 Task: Create List Brand Positioning Strategy in Board Marketing Automation Platforms to Workspace Custom Software Development Services. Create List Brand Positioning Planning in Board Email Marketing Behavioral Segmentation to Workspace Custom Software Development Services. Create List Brand Positioning Evaluation in Board Product User Experience Design and Testing to Workspace Custom Software Development Services
Action: Mouse moved to (97, 345)
Screenshot: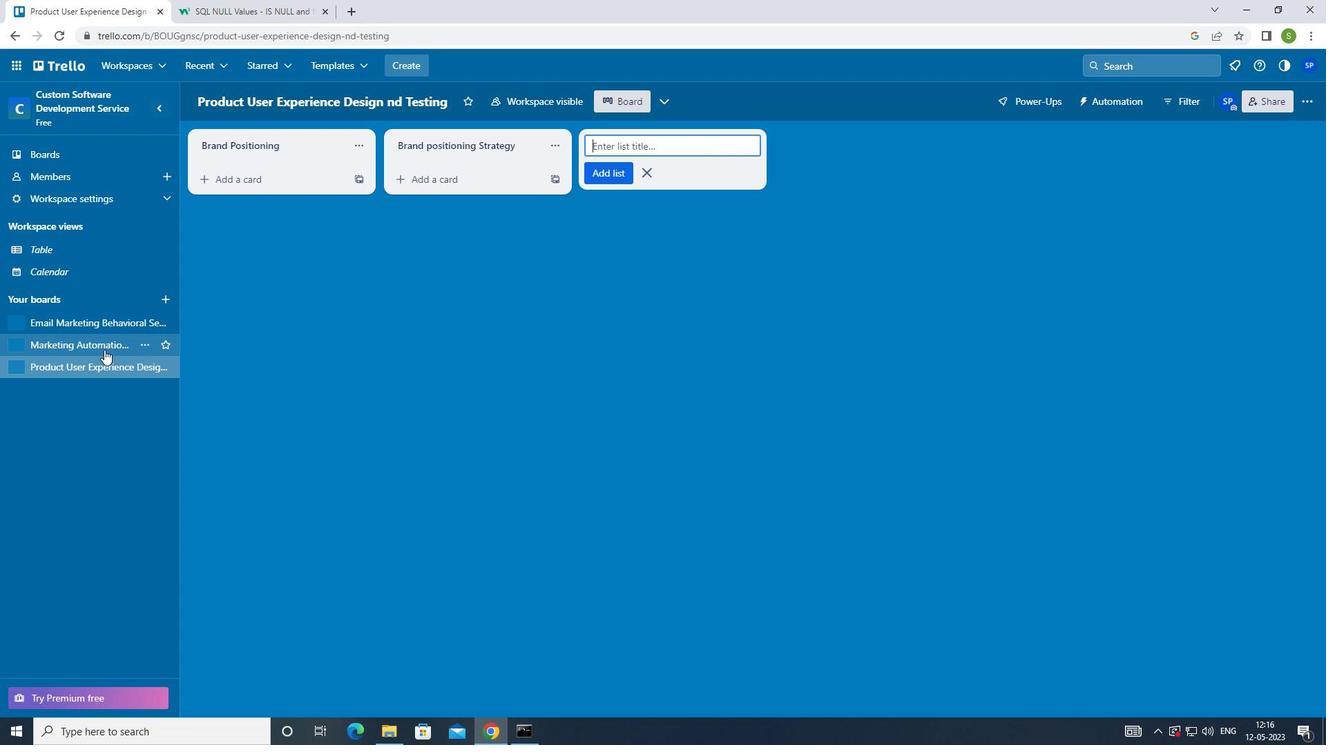 
Action: Mouse pressed left at (97, 345)
Screenshot: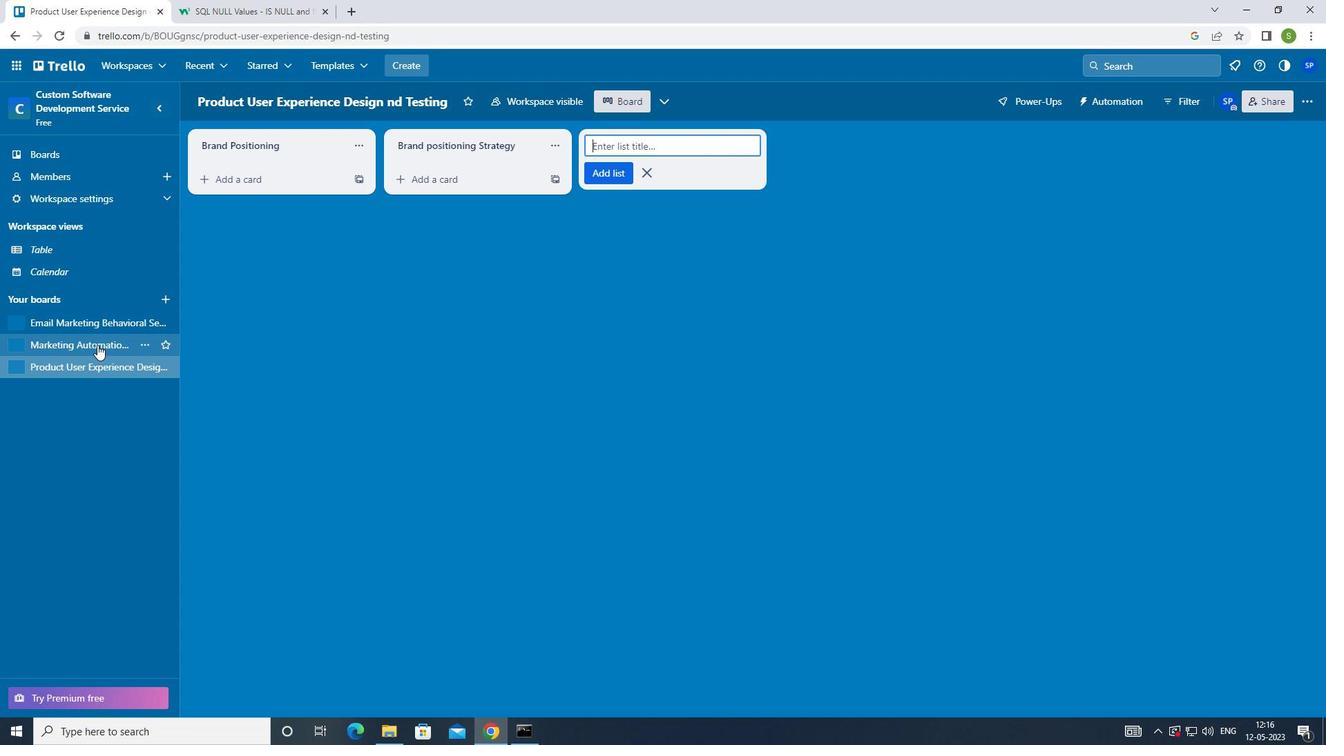 
Action: Mouse moved to (620, 149)
Screenshot: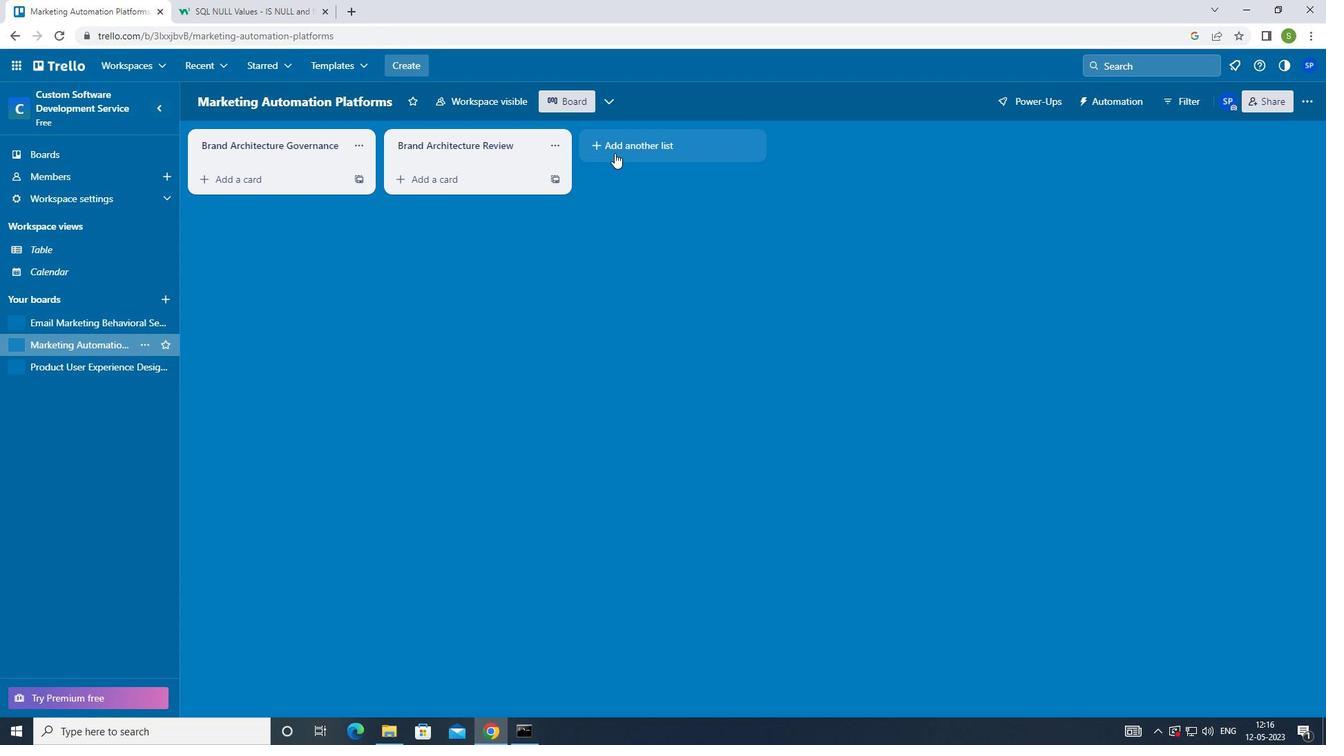 
Action: Mouse pressed left at (620, 149)
Screenshot: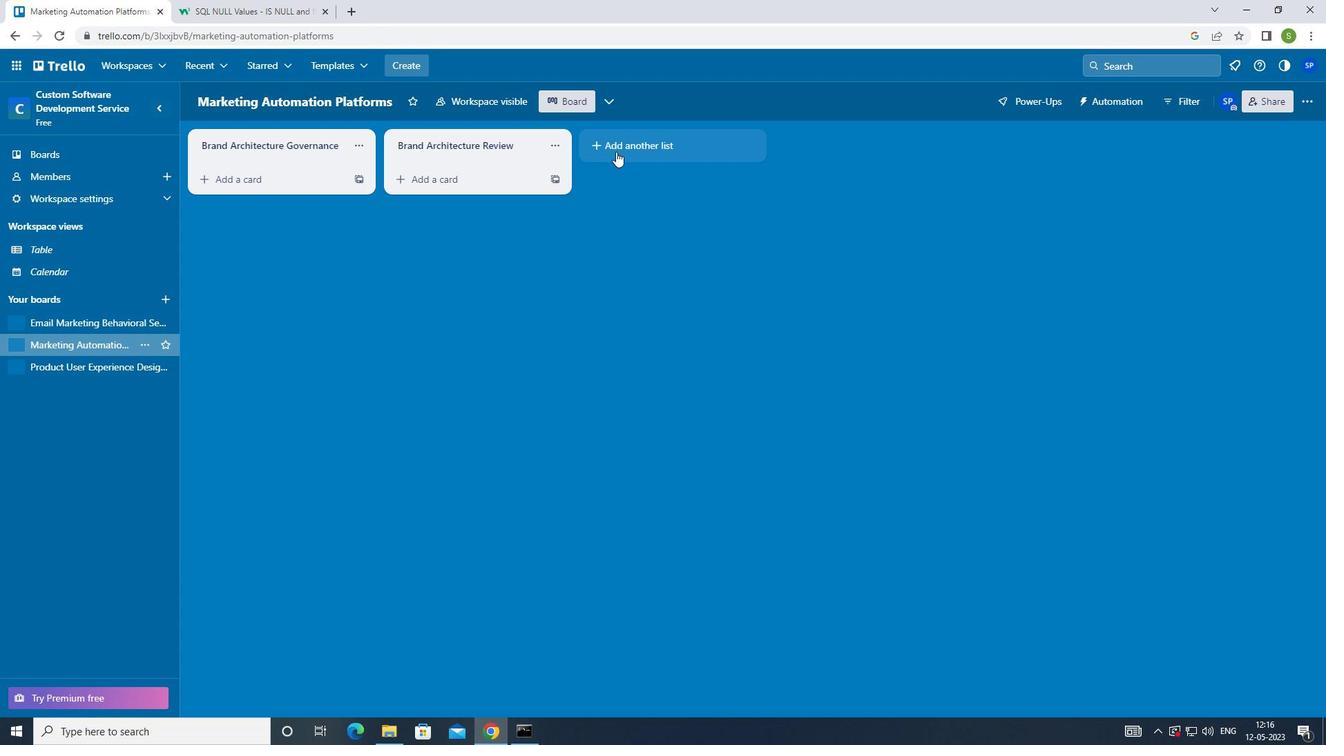 
Action: Mouse moved to (591, 292)
Screenshot: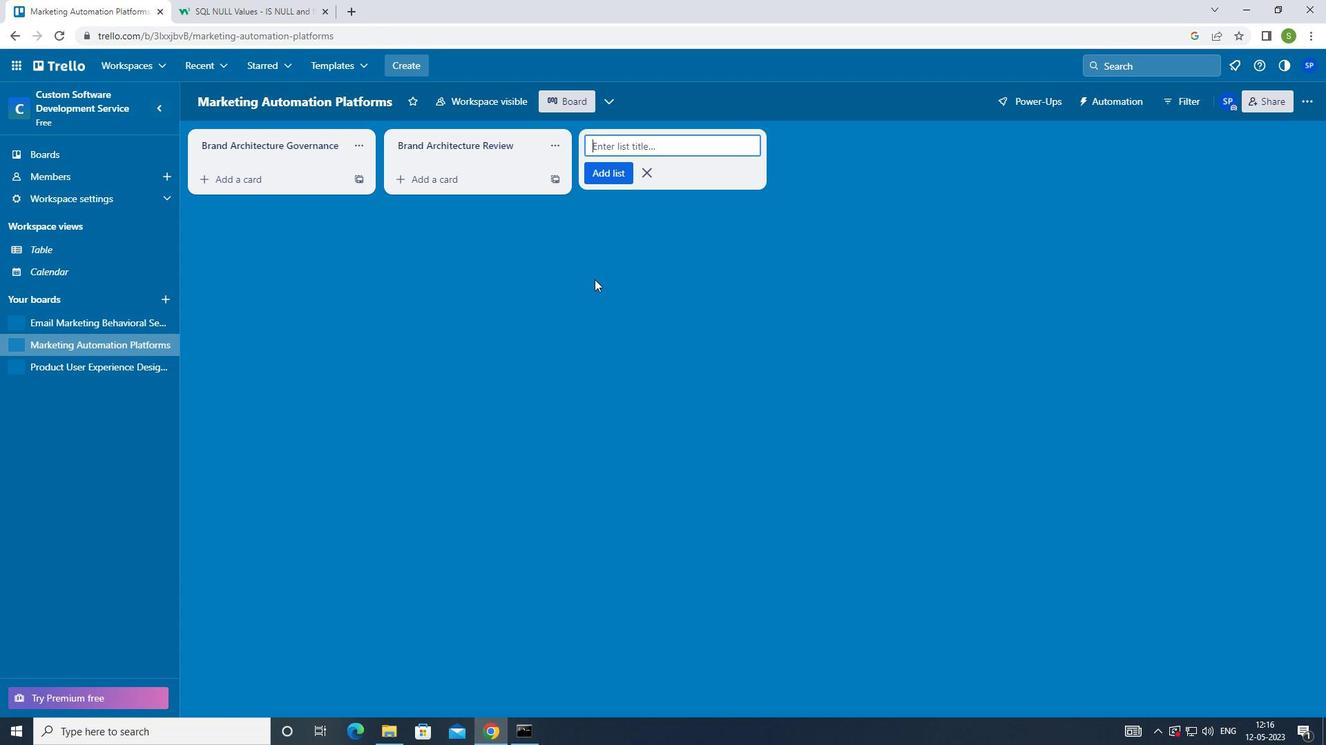 
Action: Key pressed <Key.shift>BRAND<Key.space>POSITIONING<Key.space><Key.shift>STRATEGY<Key.enter>
Screenshot: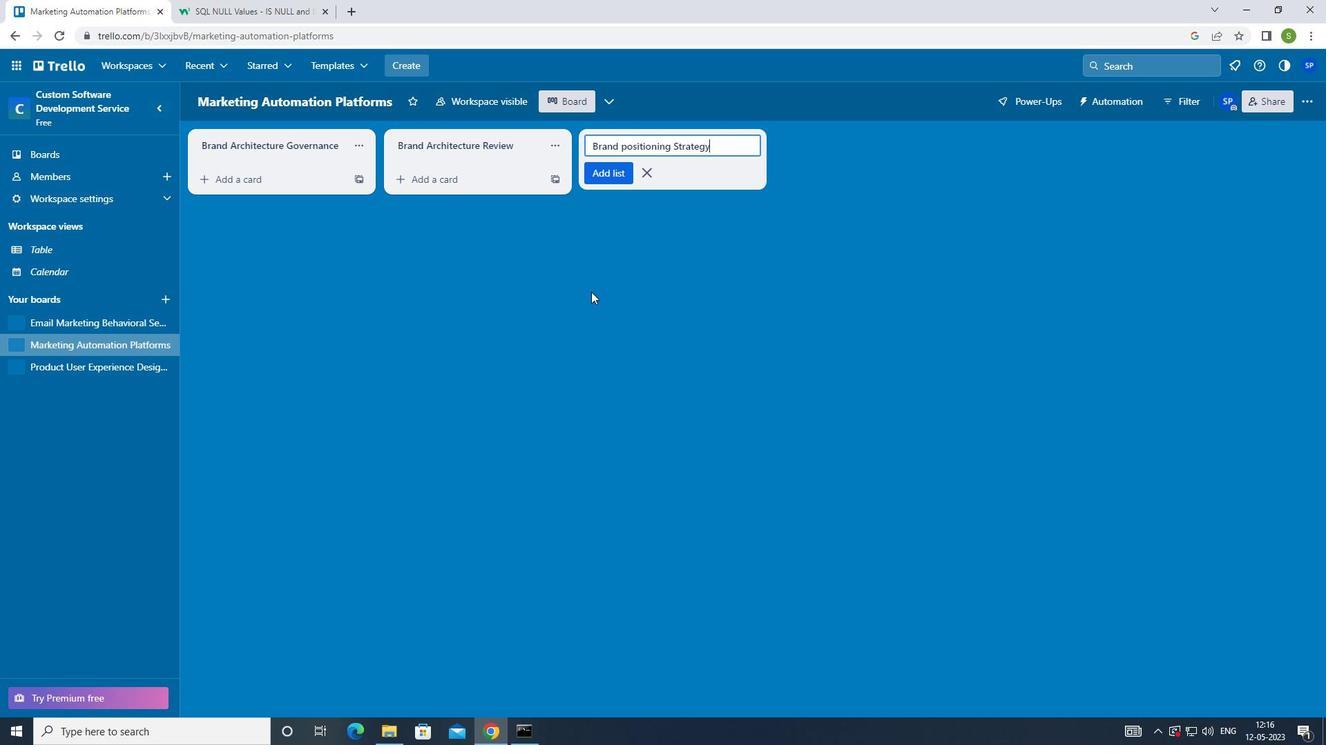 
Action: Mouse moved to (91, 317)
Screenshot: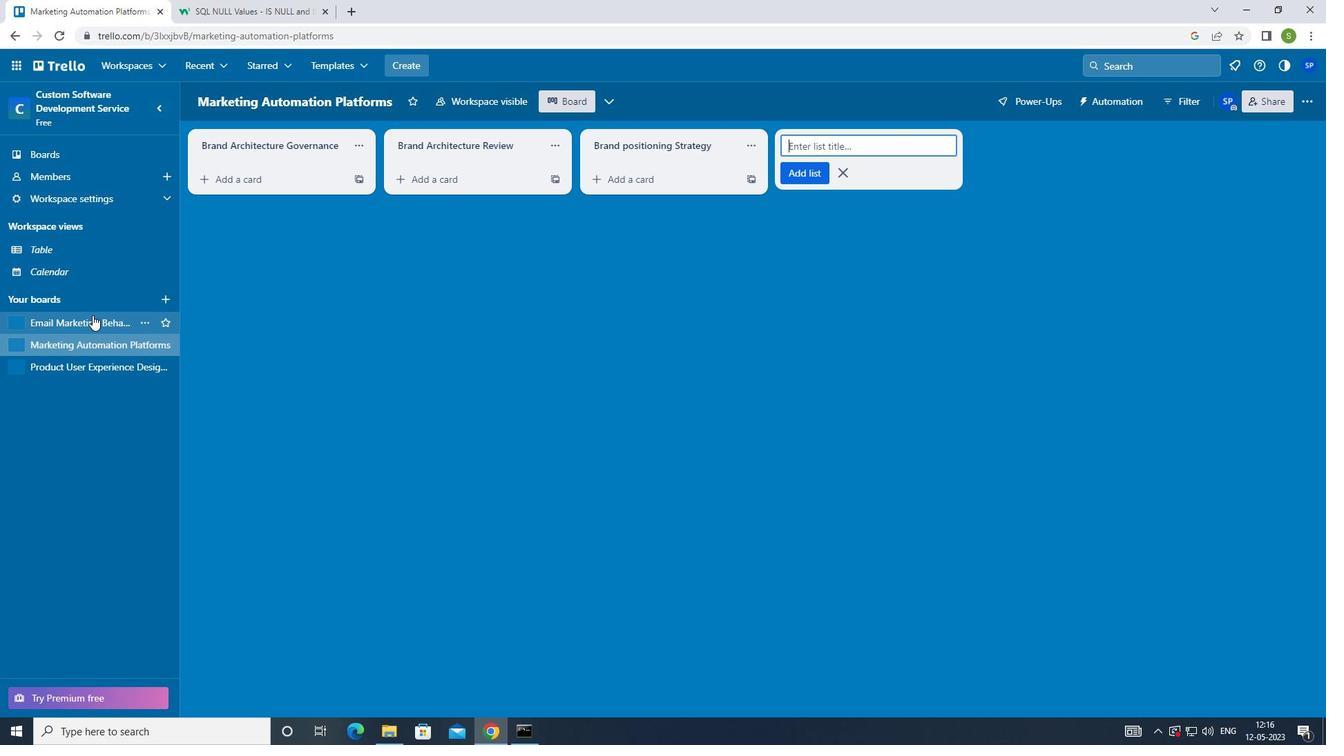 
Action: Mouse pressed left at (91, 317)
Screenshot: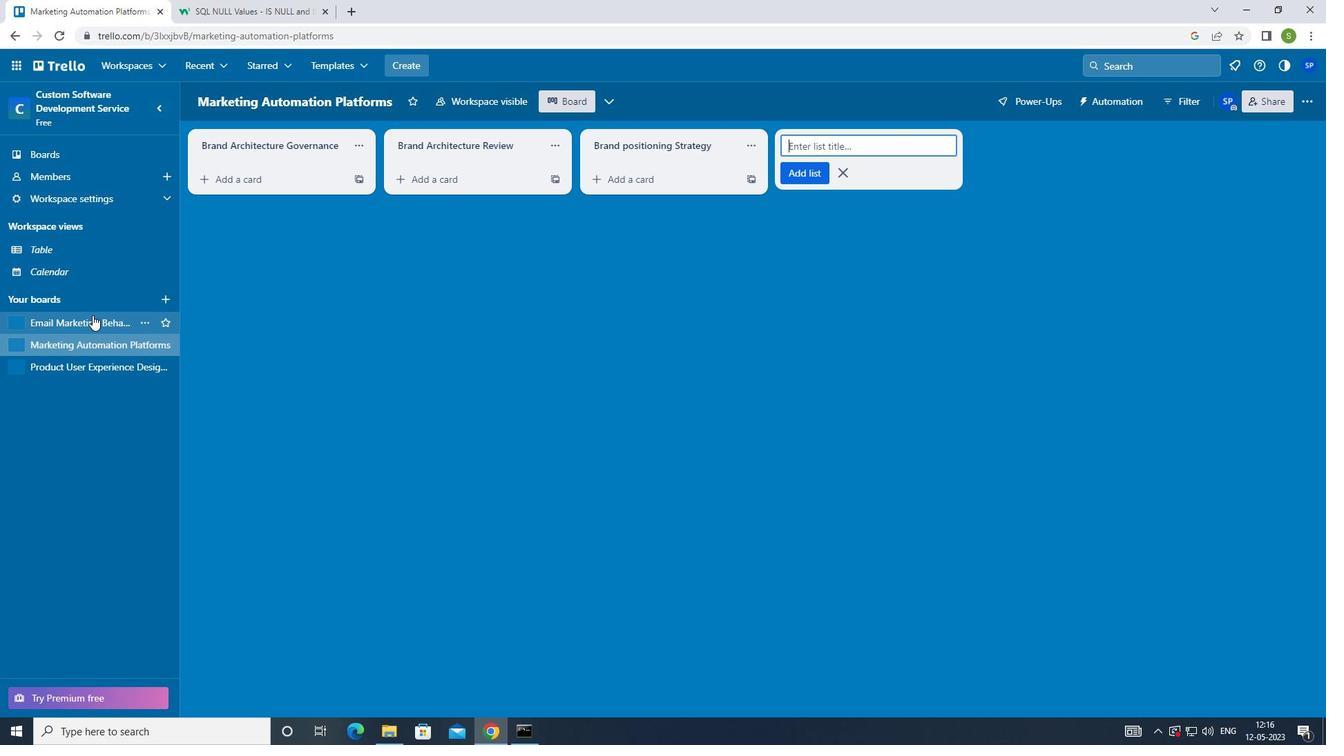 
Action: Mouse moved to (621, 145)
Screenshot: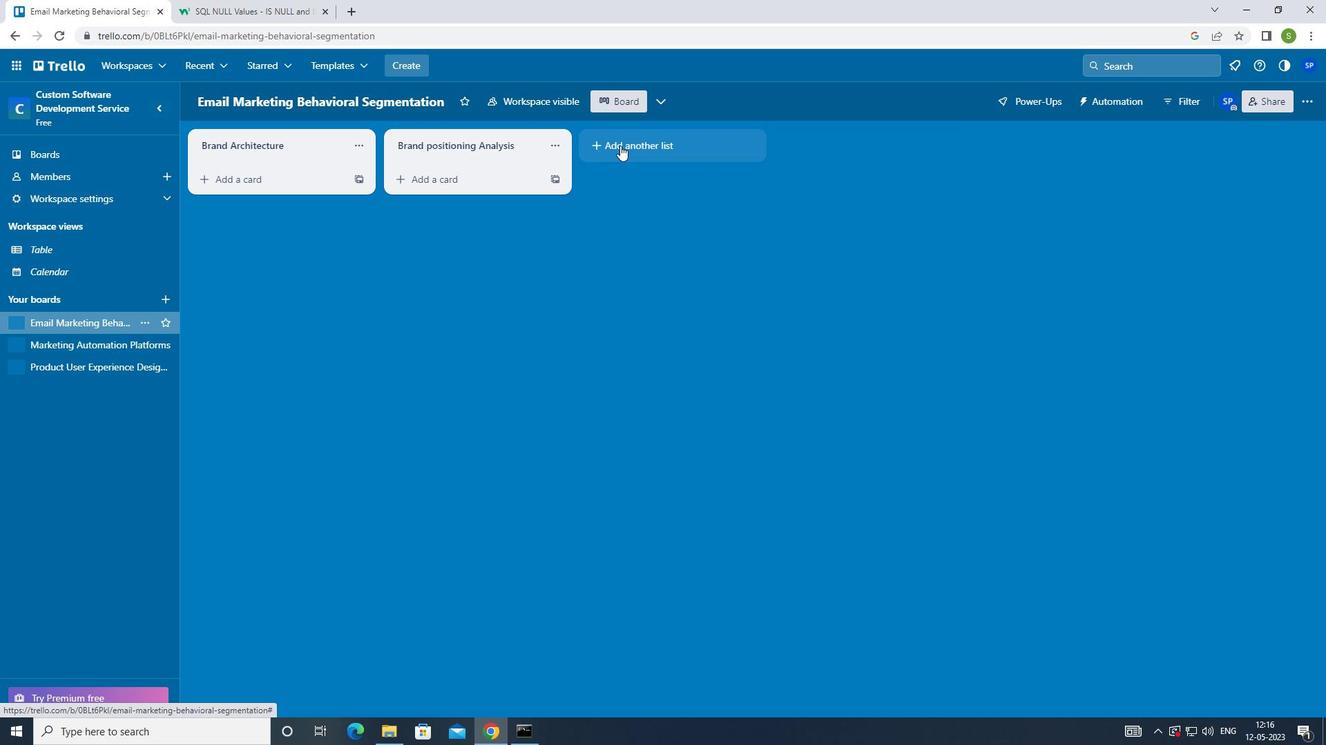 
Action: Mouse pressed left at (621, 145)
Screenshot: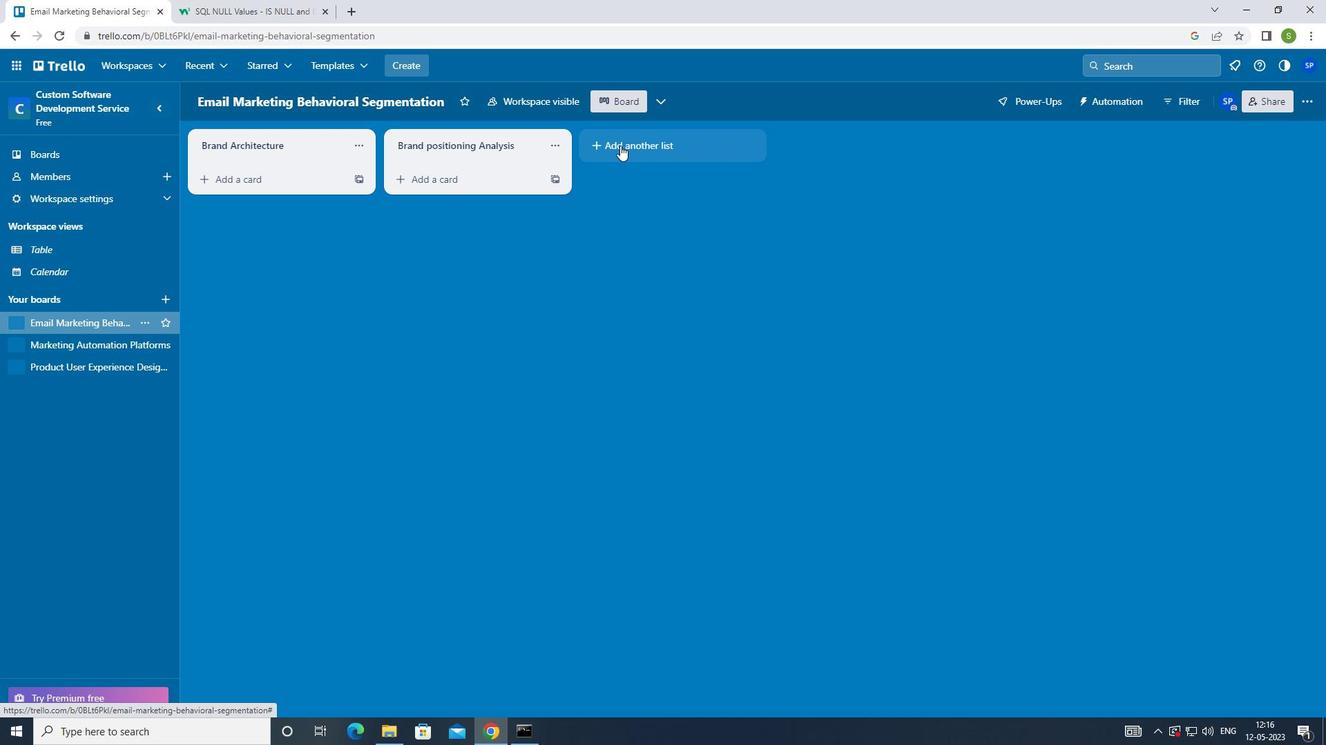 
Action: Mouse moved to (584, 330)
Screenshot: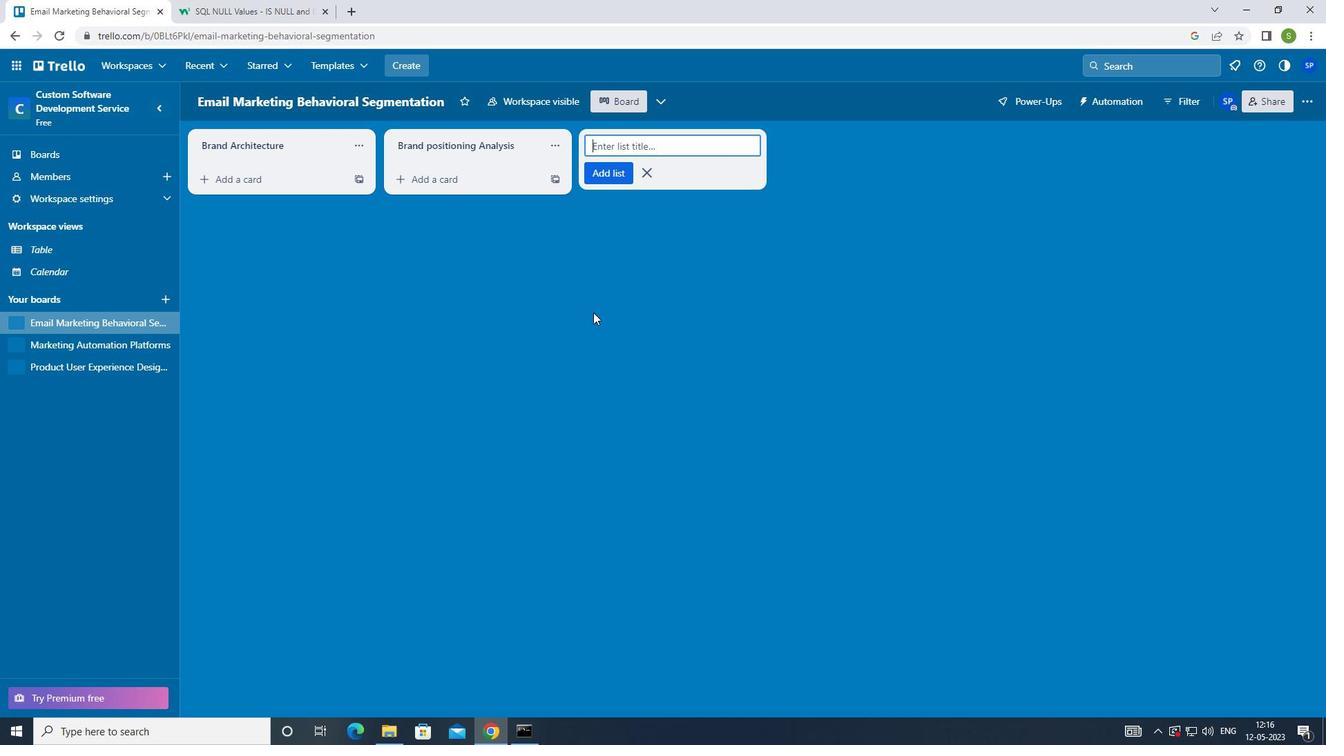 
Action: Key pressed <Key.shift>BRAND<Key.space>POSITIONING<Key.space><Key.shift>PLANNING<Key.enter>
Screenshot: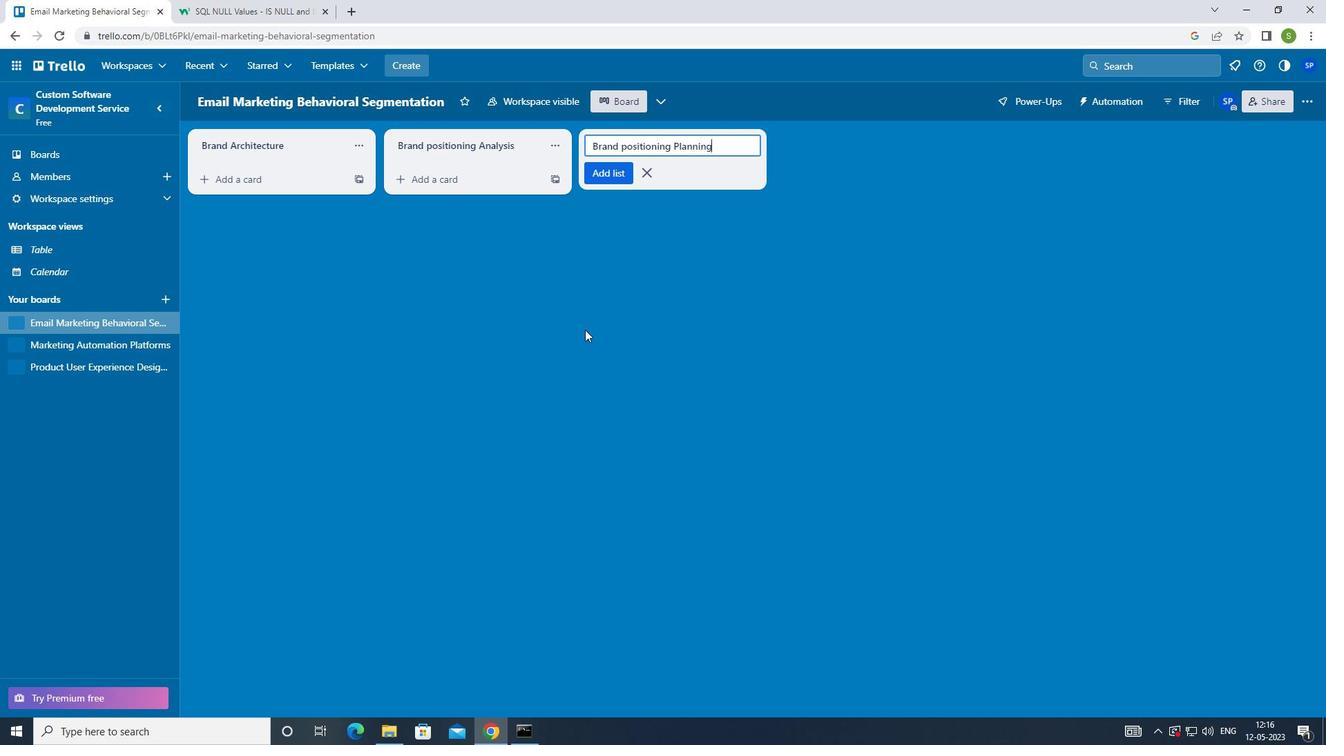 
Action: Mouse moved to (116, 365)
Screenshot: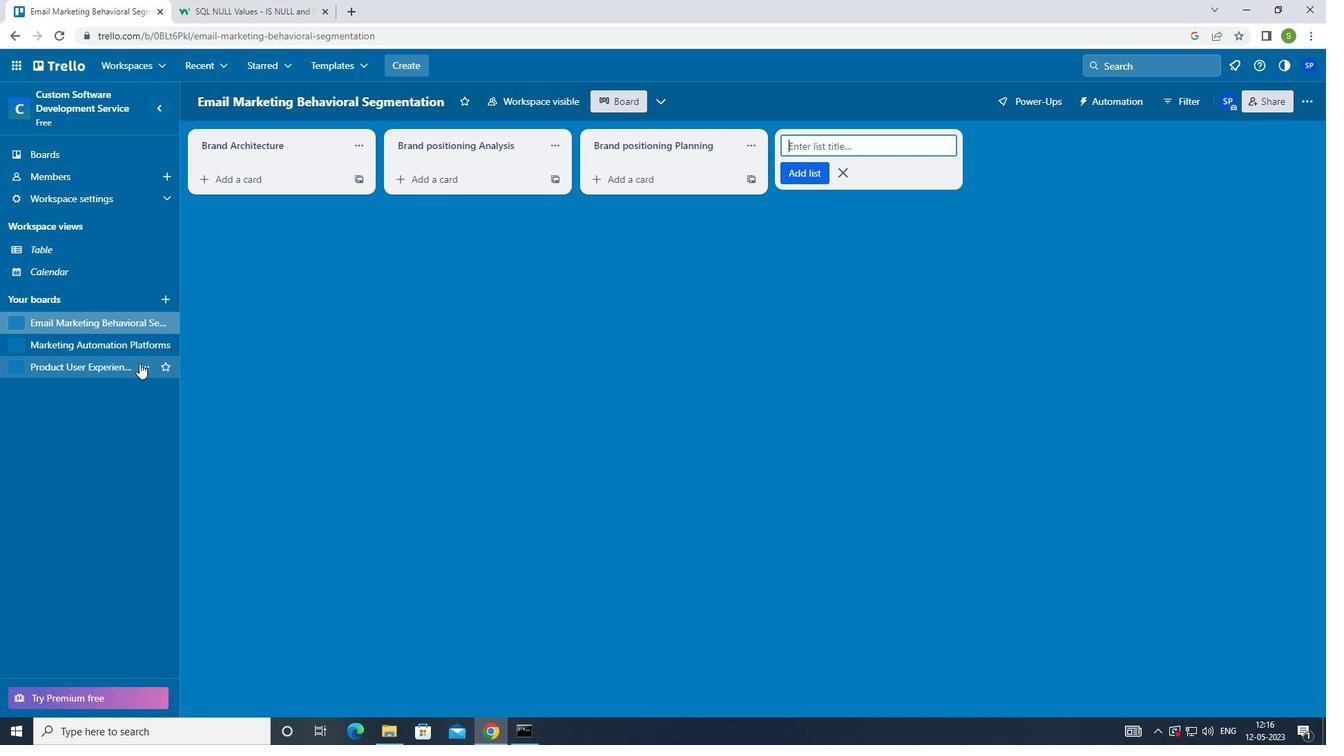
Action: Mouse pressed left at (116, 365)
Screenshot: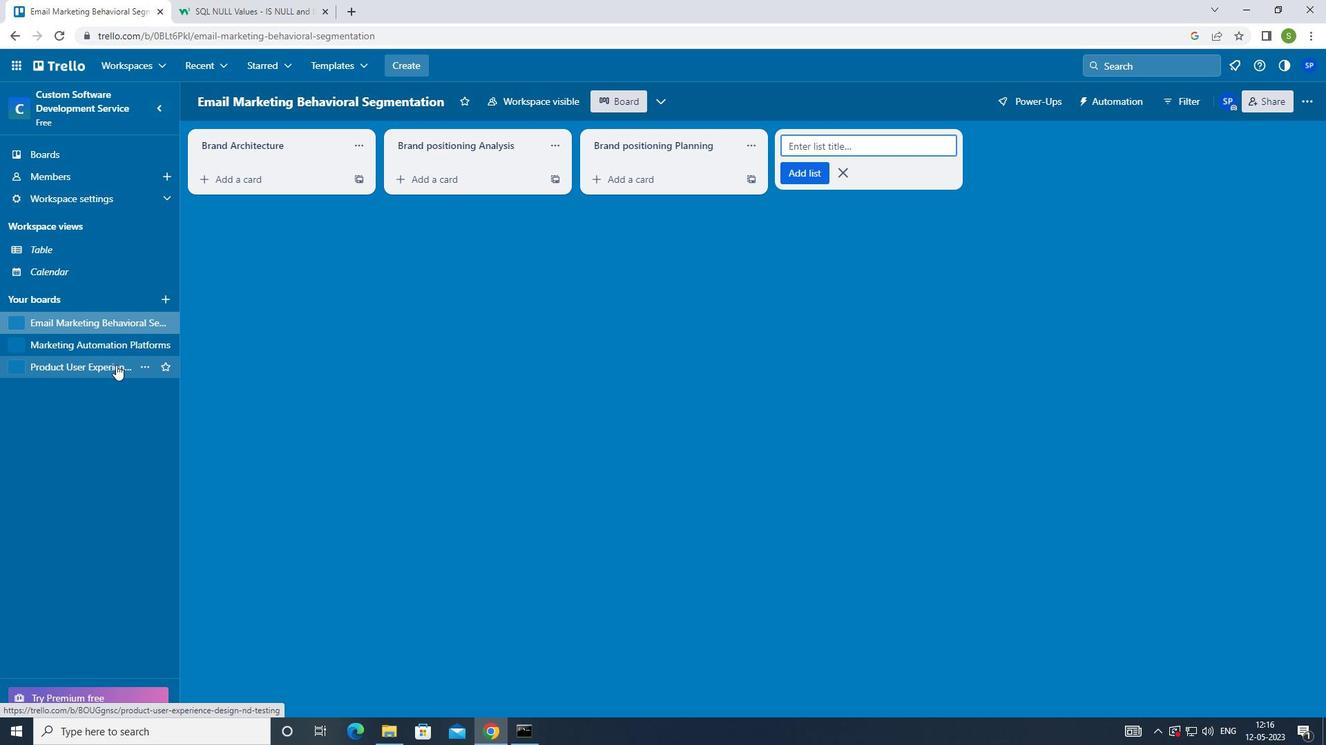 
Action: Mouse moved to (658, 148)
Screenshot: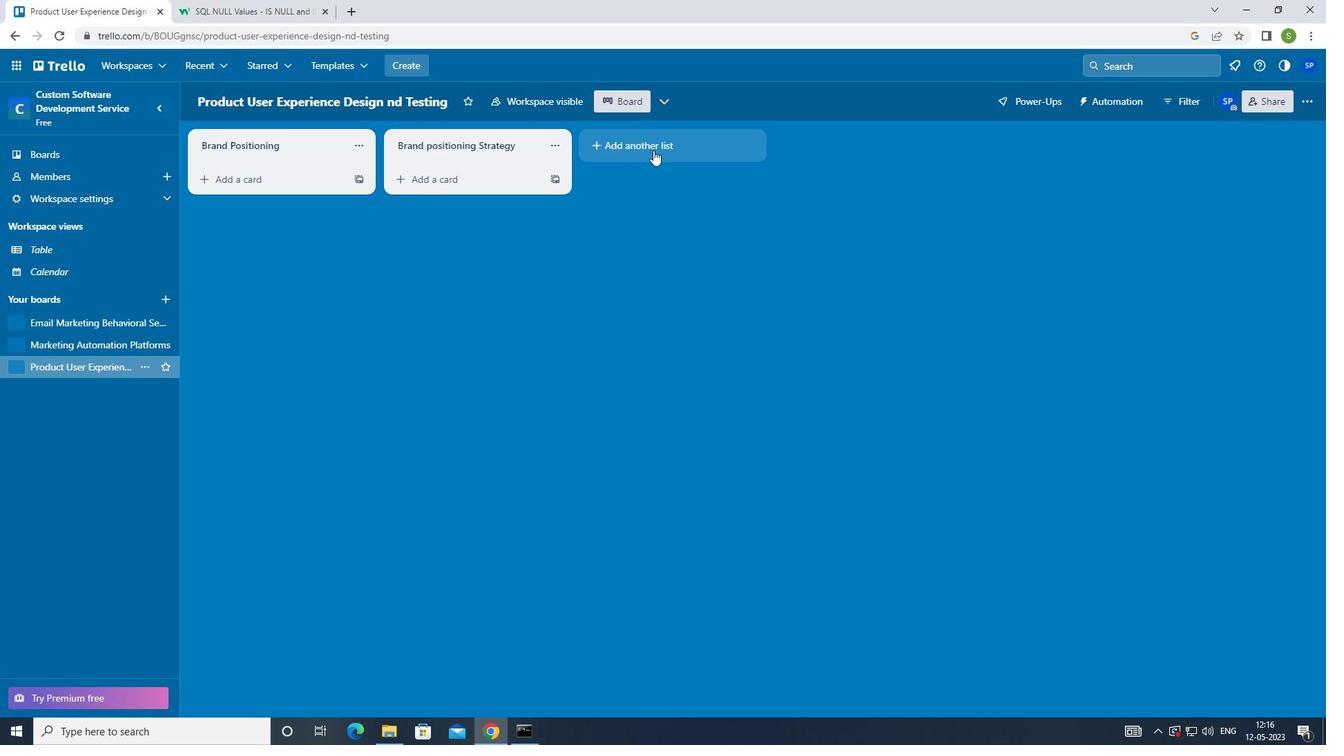 
Action: Mouse pressed left at (658, 148)
Screenshot: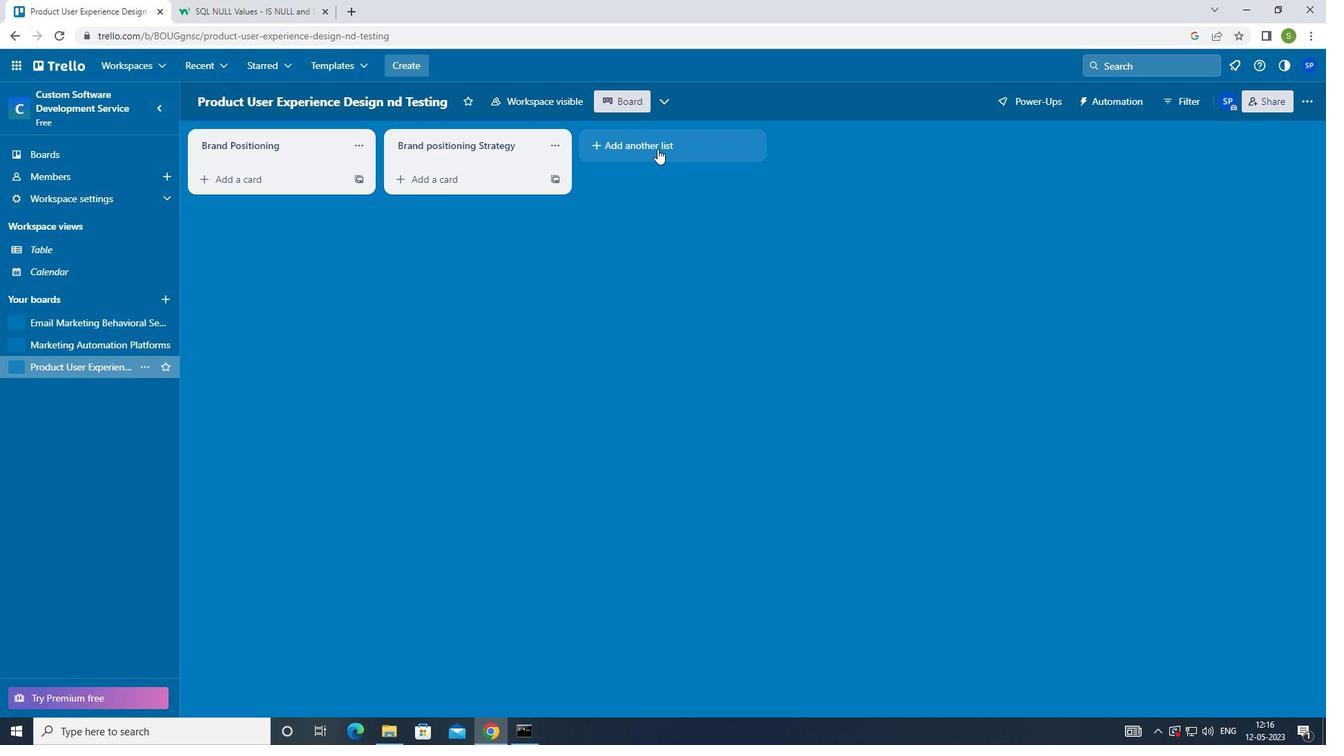 
Action: Mouse moved to (594, 301)
Screenshot: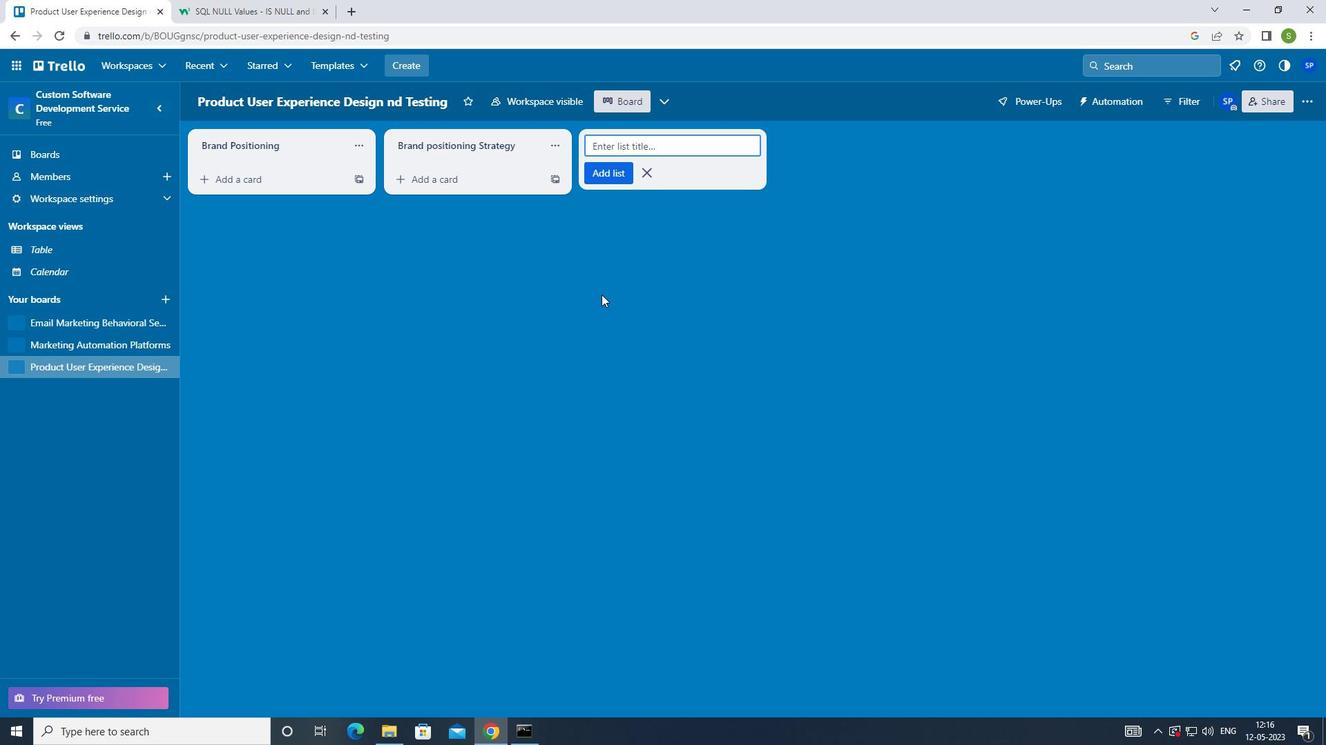 
Action: Key pressed <Key.shift>BRAND<Key.space><Key.shift>POSITIONING<Key.space><Key.shift>EVALUATION<Key.enter><Key.f8>
Screenshot: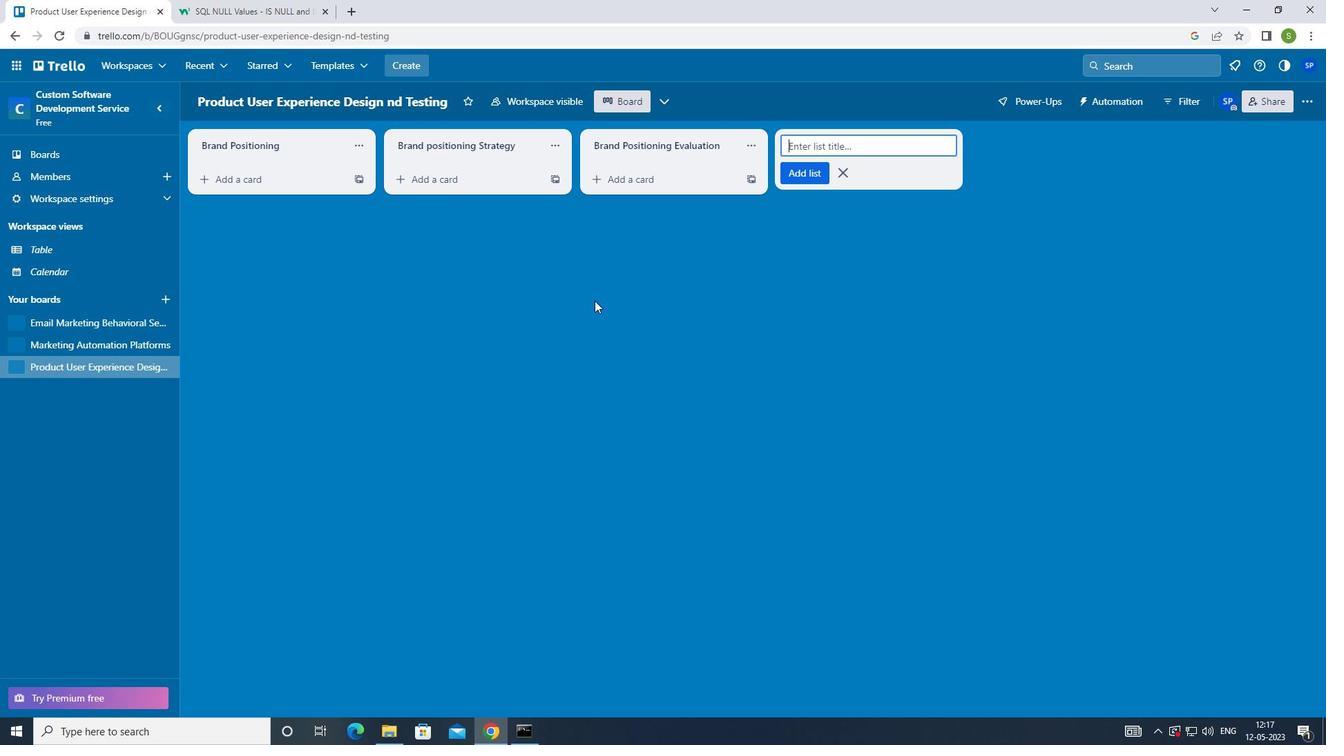 
